 Task: Reply to email with the signature Elijah Davis with the subject 'Request for a reference check' from softage.1@softage.net with the message 'Please provide me with an update on the project's communications management plan.'
Action: Mouse moved to (881, 205)
Screenshot: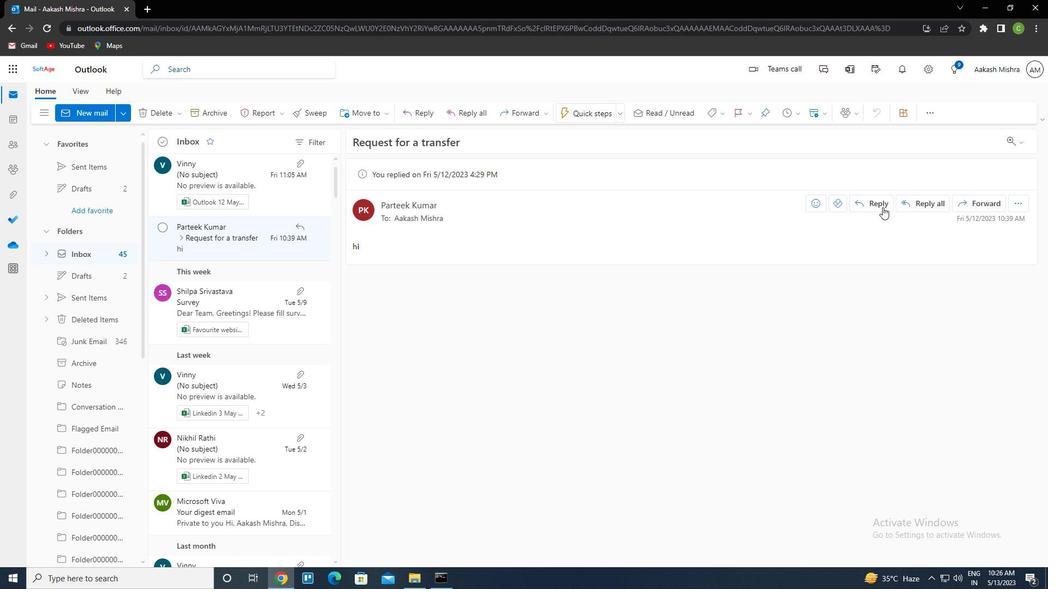 
Action: Mouse pressed left at (881, 205)
Screenshot: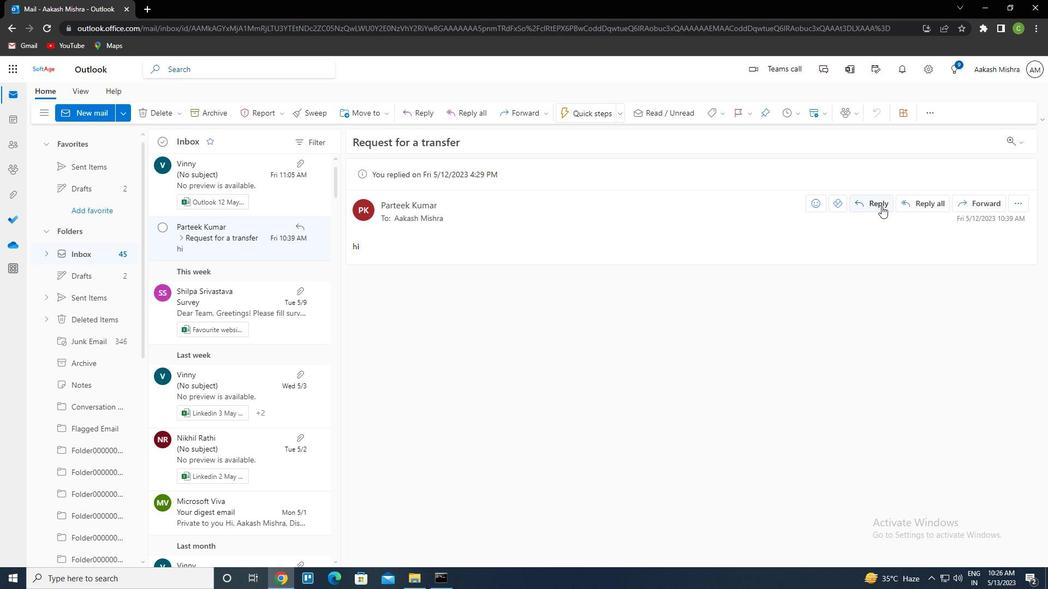
Action: Mouse moved to (715, 113)
Screenshot: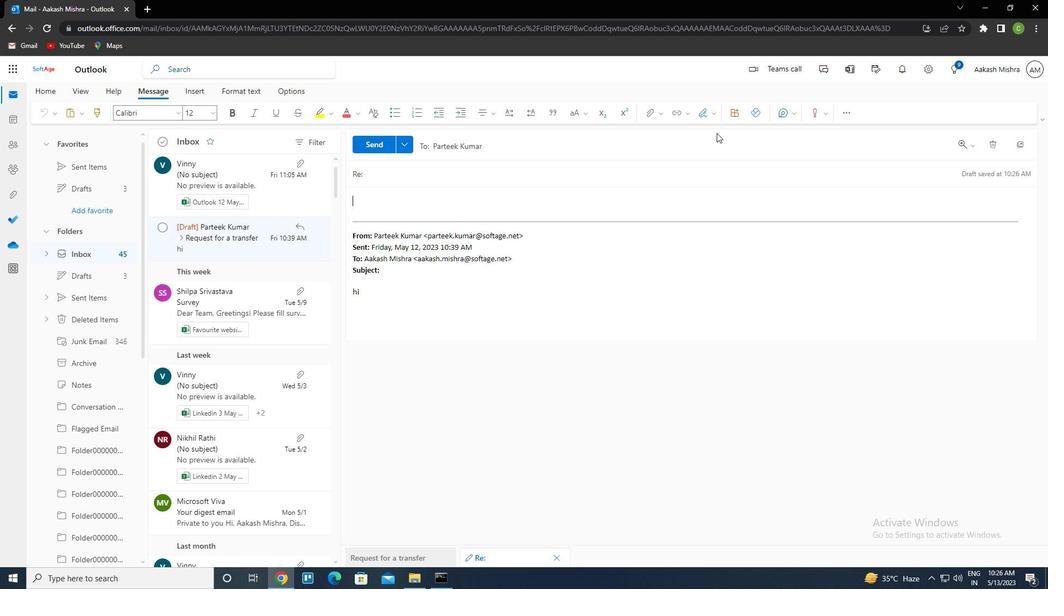 
Action: Mouse pressed left at (715, 113)
Screenshot: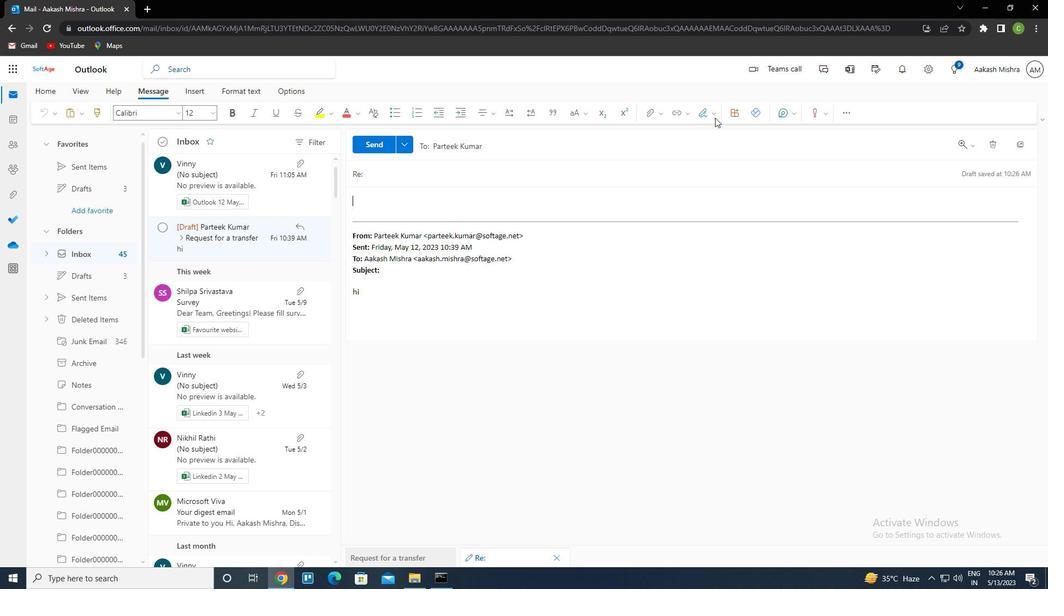 
Action: Mouse moved to (687, 153)
Screenshot: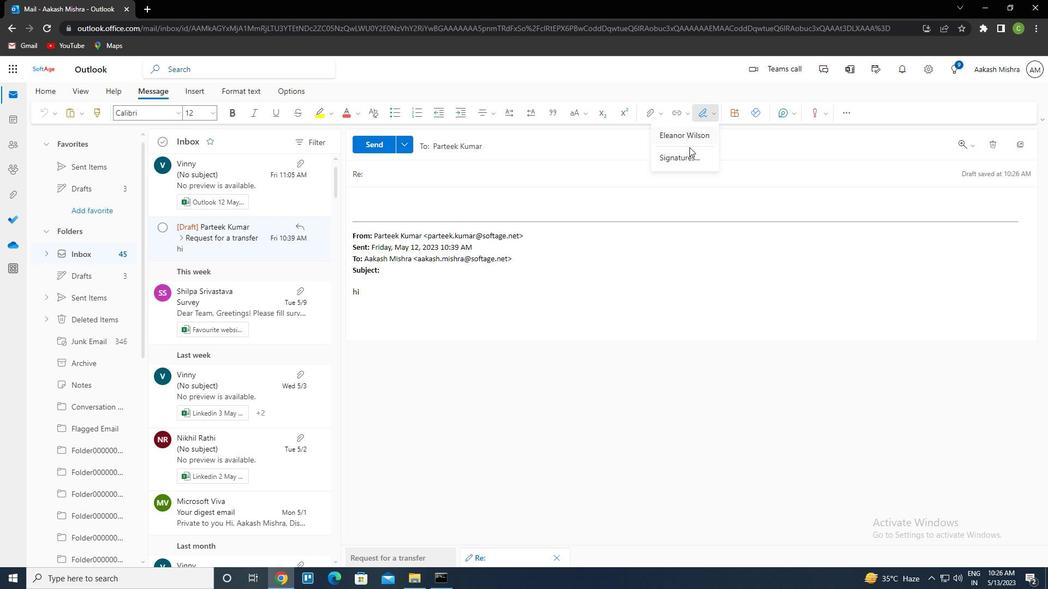 
Action: Mouse pressed left at (687, 153)
Screenshot: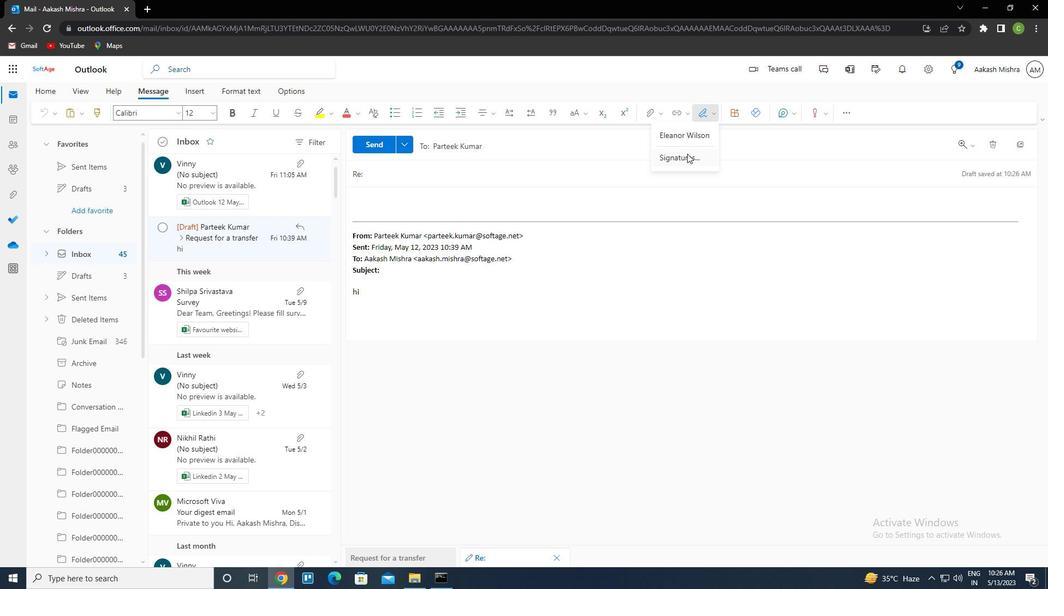 
Action: Mouse moved to (732, 196)
Screenshot: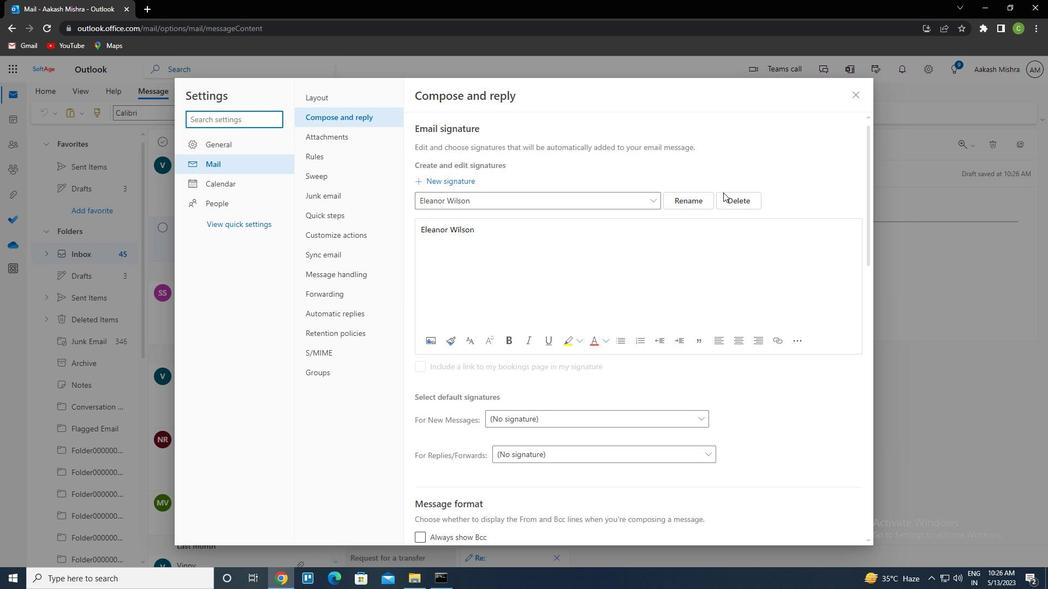 
Action: Mouse pressed left at (732, 196)
Screenshot: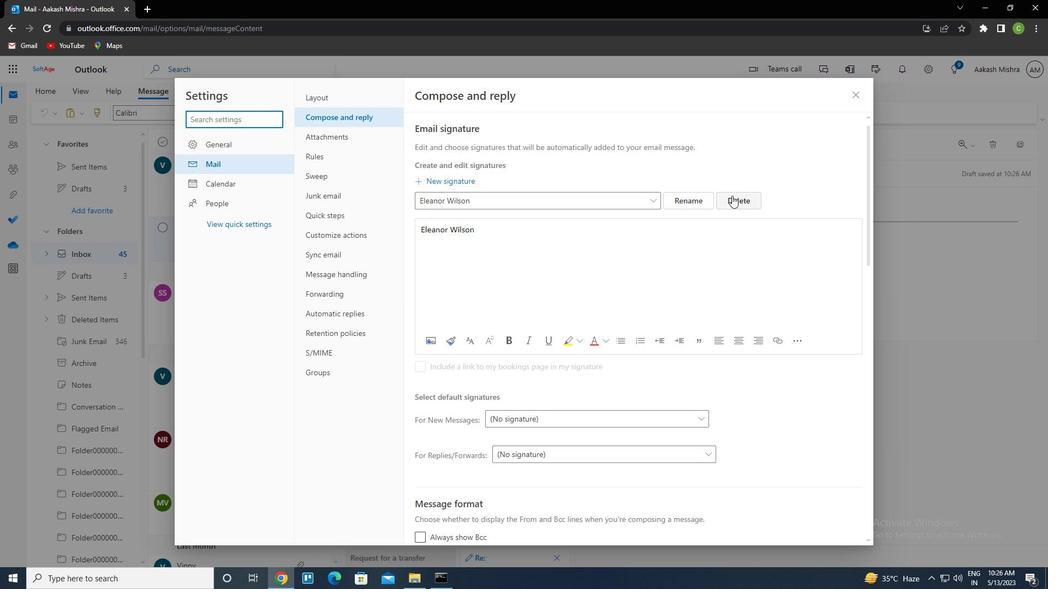 
Action: Mouse moved to (545, 208)
Screenshot: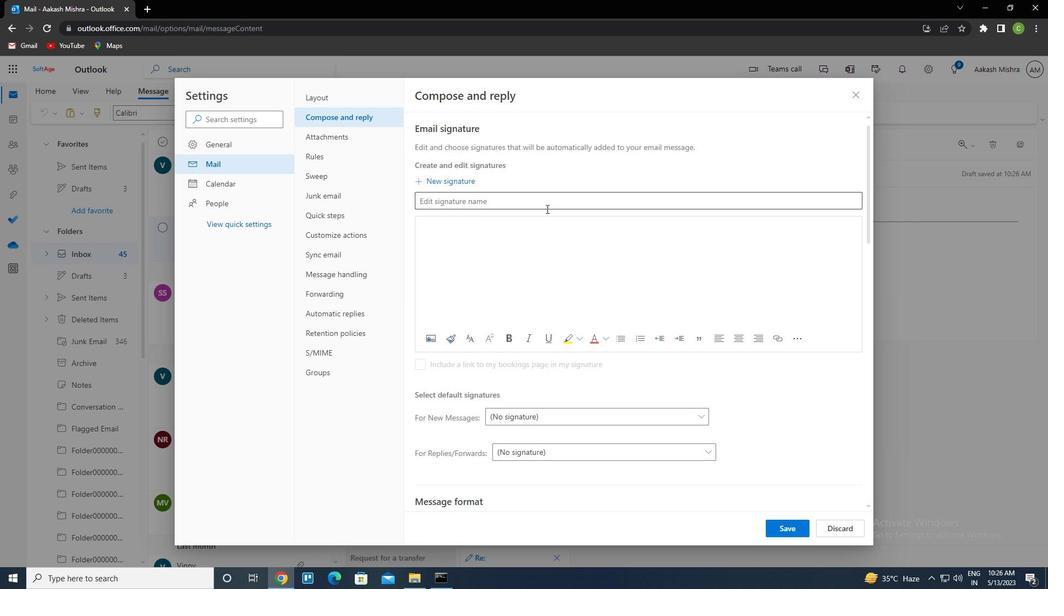 
Action: Mouse pressed left at (545, 208)
Screenshot: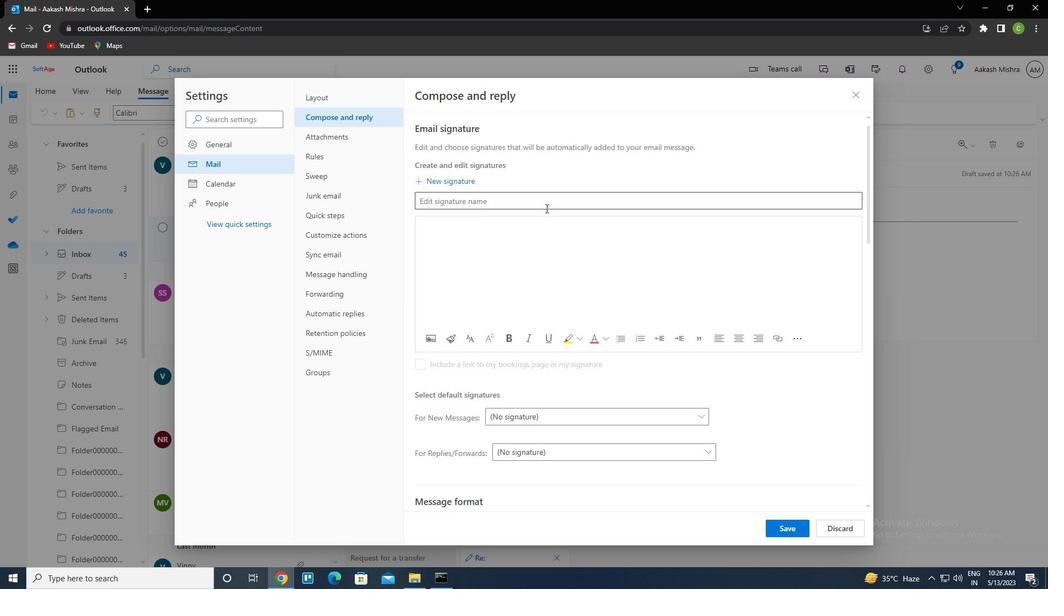 
Action: Key pressed <Key.caps_lock>e<Key.caps_lock>lijah<Key.space><Key.caps_lock>d<Key.caps_lock>avis<Key.tab><Key.caps_lock>e<Key.caps_lock>lijah<Key.space><Key.caps_lock>d<Key.caps_lock>avis
Screenshot: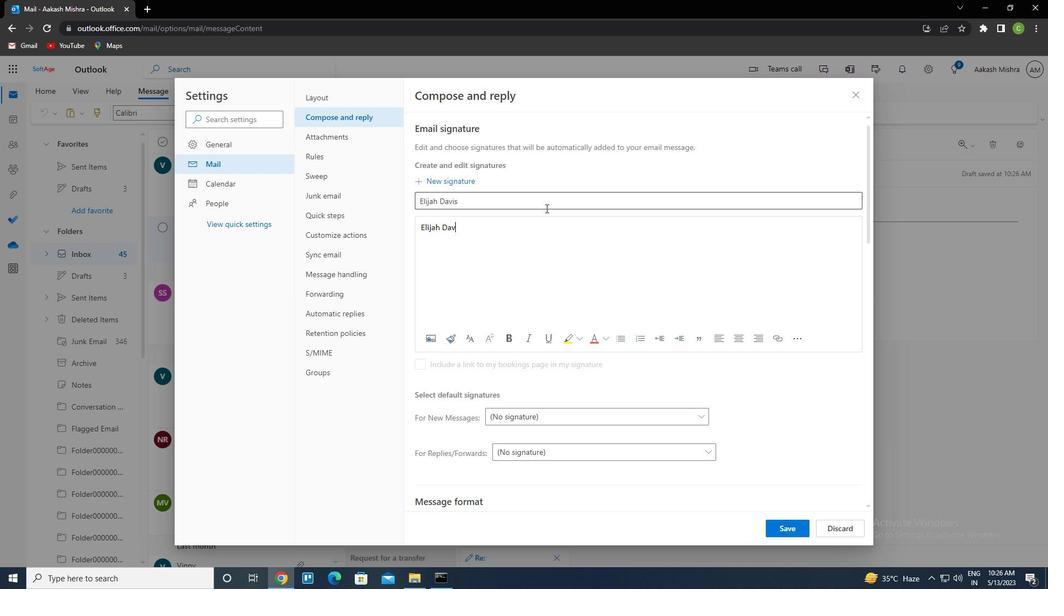 
Action: Mouse moved to (796, 532)
Screenshot: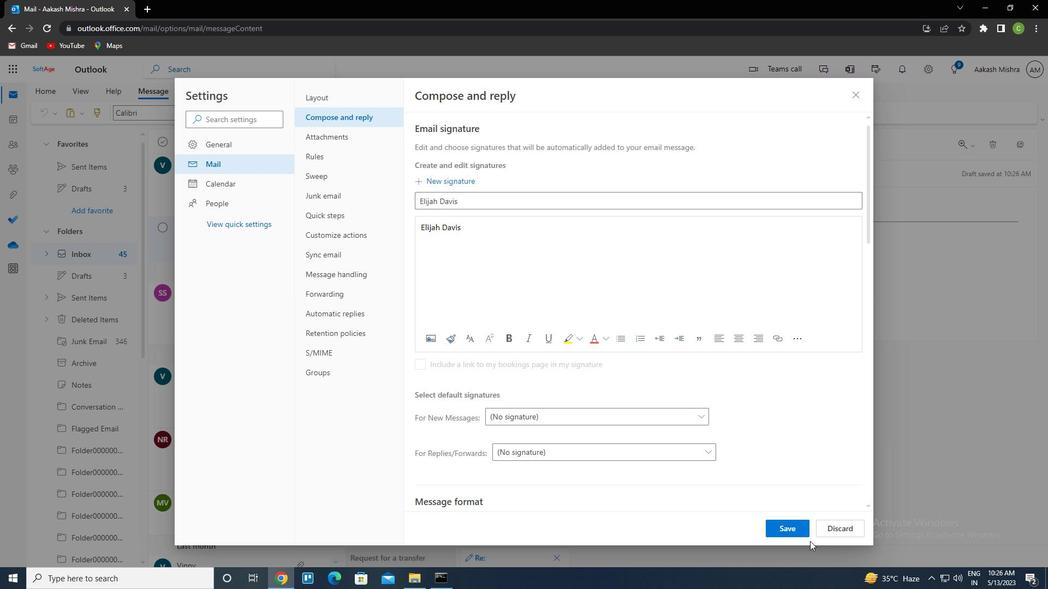 
Action: Mouse pressed left at (796, 532)
Screenshot: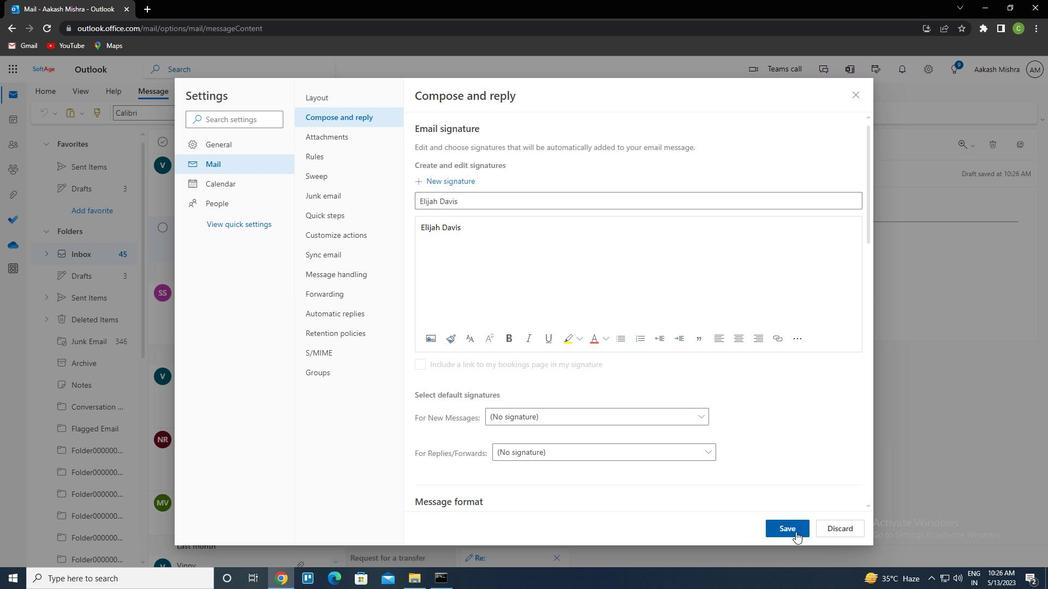 
Action: Mouse moved to (856, 98)
Screenshot: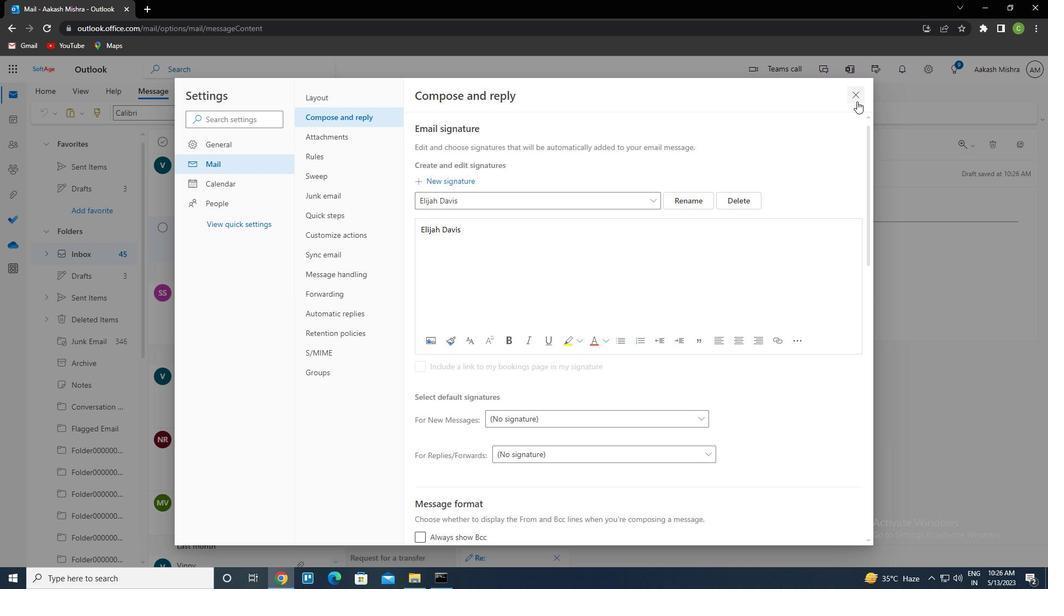 
Action: Mouse pressed left at (856, 98)
Screenshot: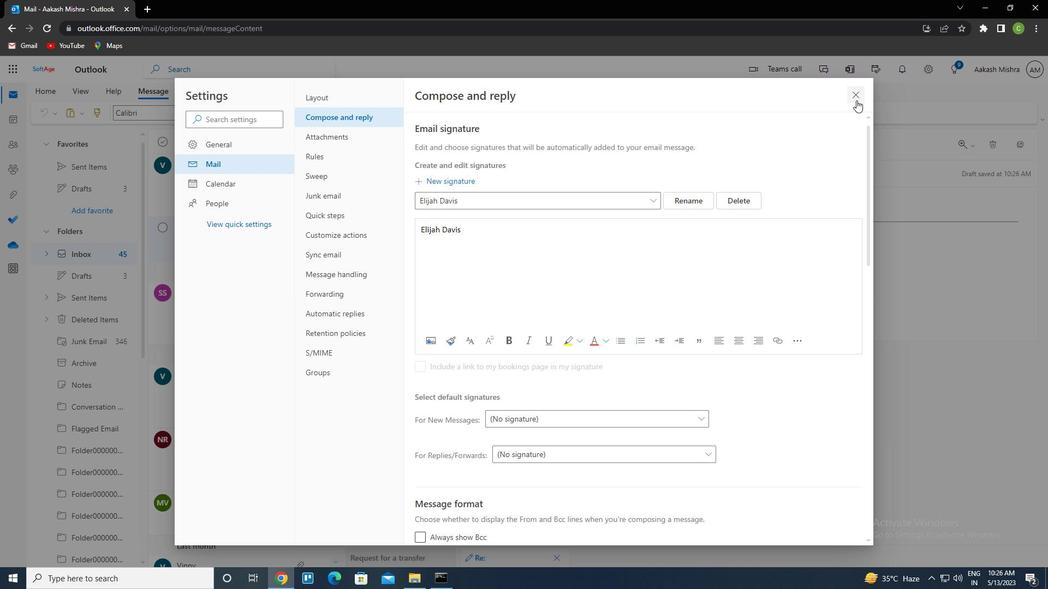 
Action: Mouse moved to (415, 171)
Screenshot: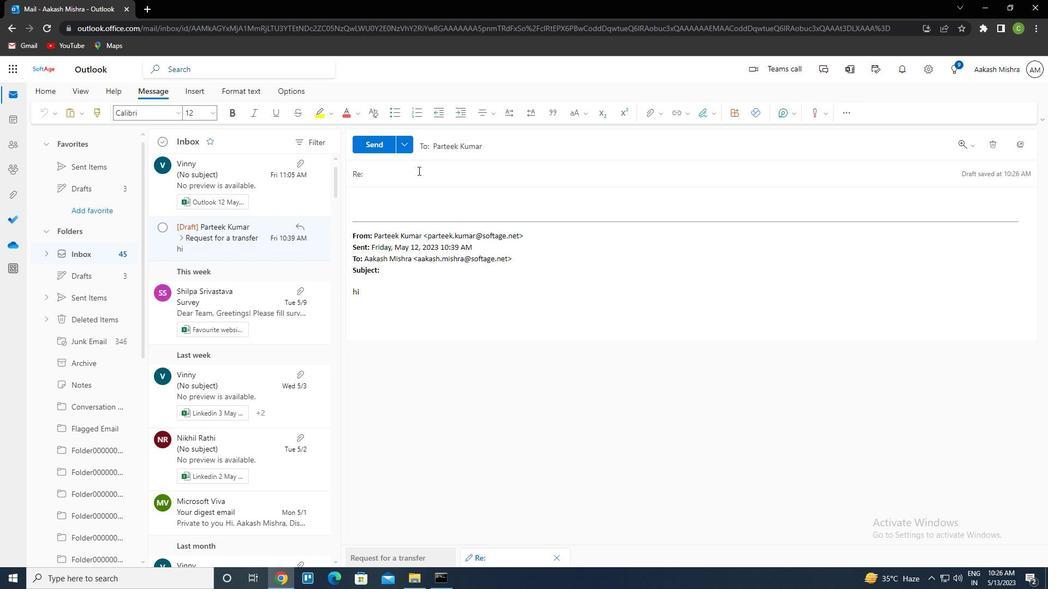
Action: Mouse pressed left at (415, 171)
Screenshot: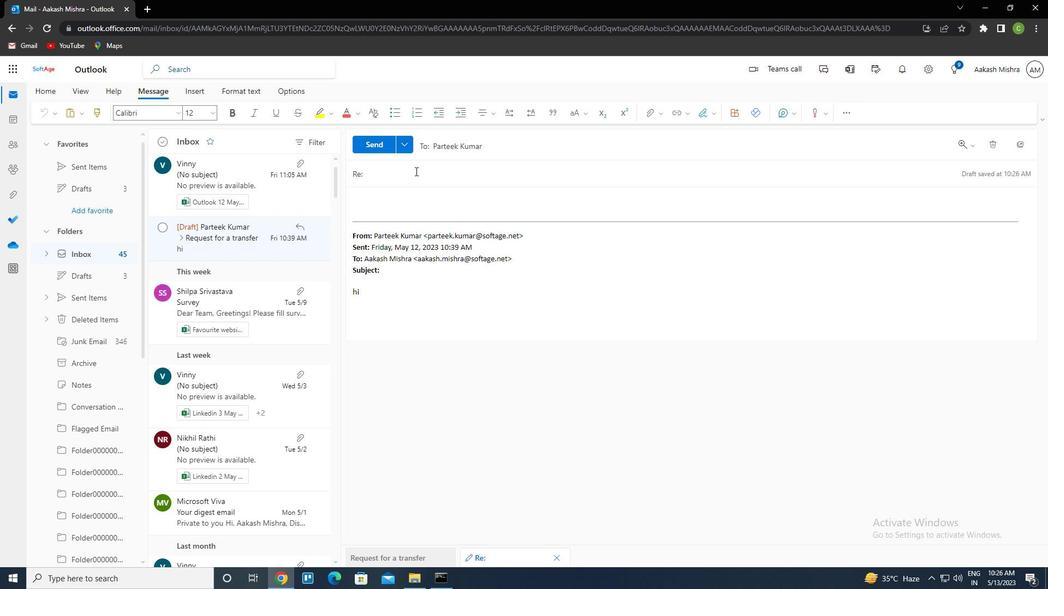 
Action: Key pressed <Key.caps_lock>r<Key.caps_lock>equest<Key.space>for<Key.space>a<Key.space>reference<Key.space>check<Key.tab><Key.caps_lock>p<Key.caps_lock>lease<Key.space>provide<Key.space>me<Key.space>with<Key.space>an<Key.space>update<Key.space>on<Key.space>the<Key.space>projects<Key.backspace>'s<Key.space>communicatiob<Key.backspace>ns<Key.space>management<Key.space>plan
Screenshot: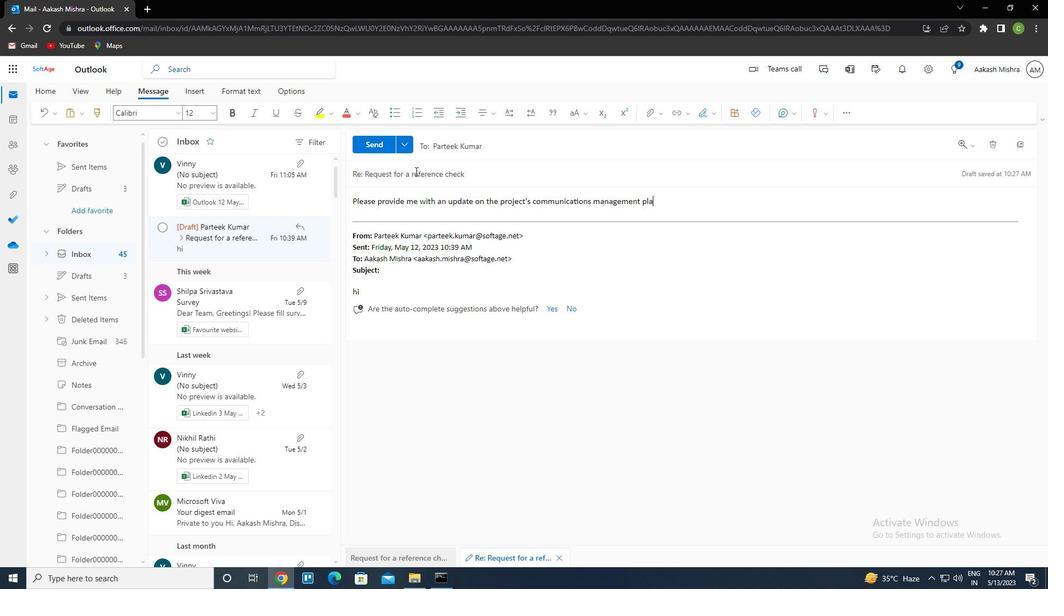 
Action: Mouse moved to (364, 147)
Screenshot: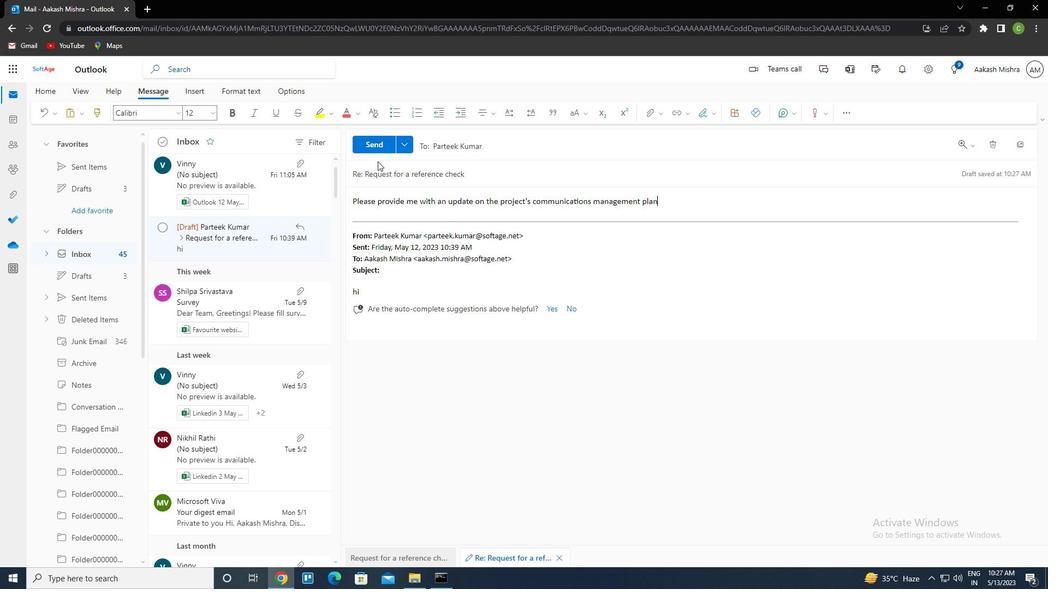 
Action: Mouse pressed left at (364, 147)
Screenshot: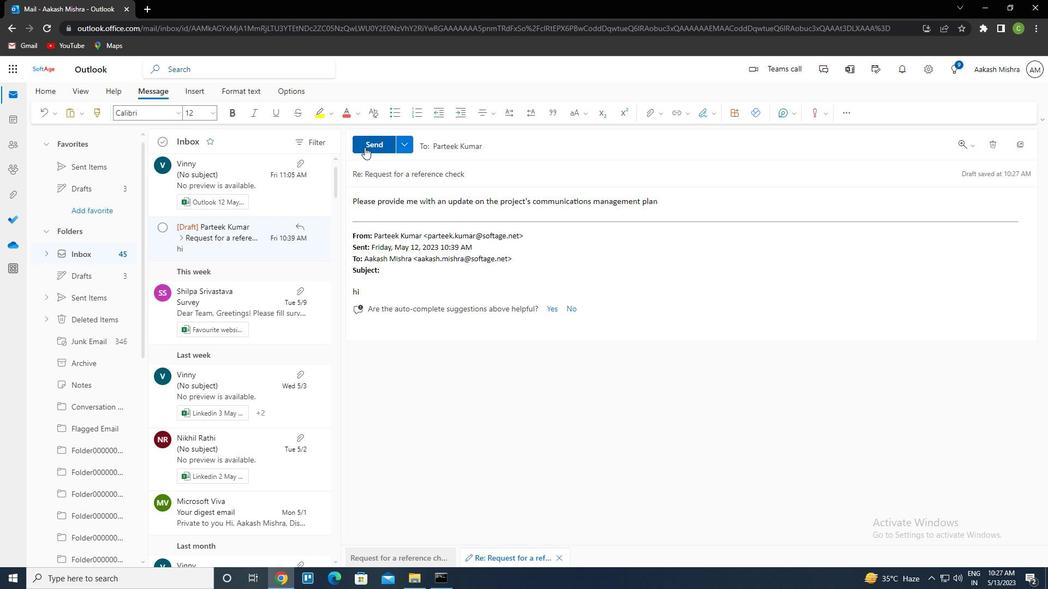 
Action: Mouse moved to (428, 311)
Screenshot: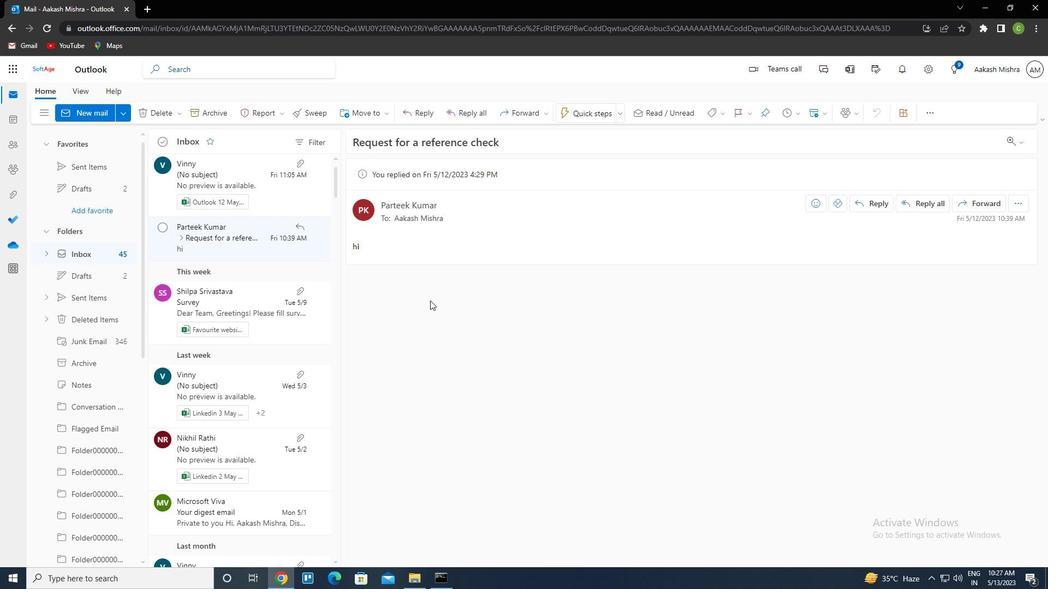 
